 Task: In the  document Remotework.doc, select heading and apply ' Bold and Underline'  Using "replace feature", replace:  'locations to areas'
Action: Mouse moved to (507, 206)
Screenshot: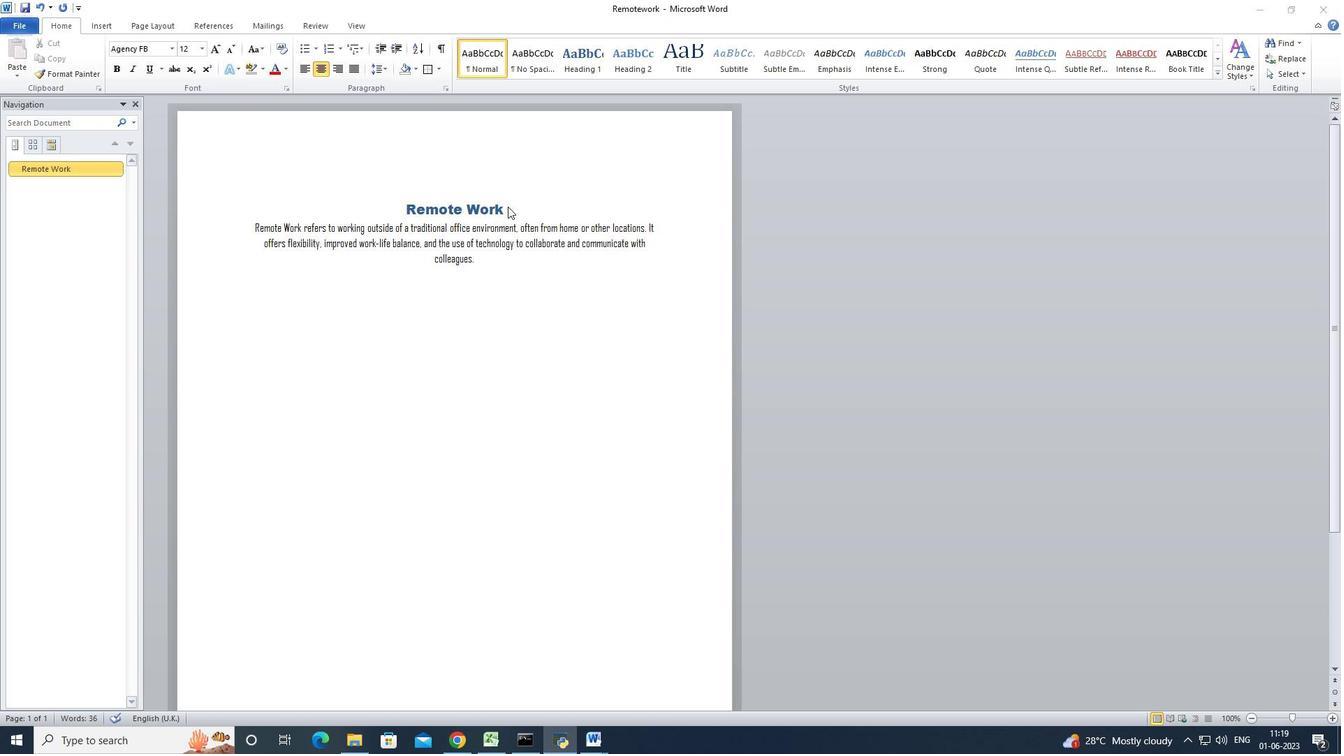 
Action: Mouse pressed left at (507, 206)
Screenshot: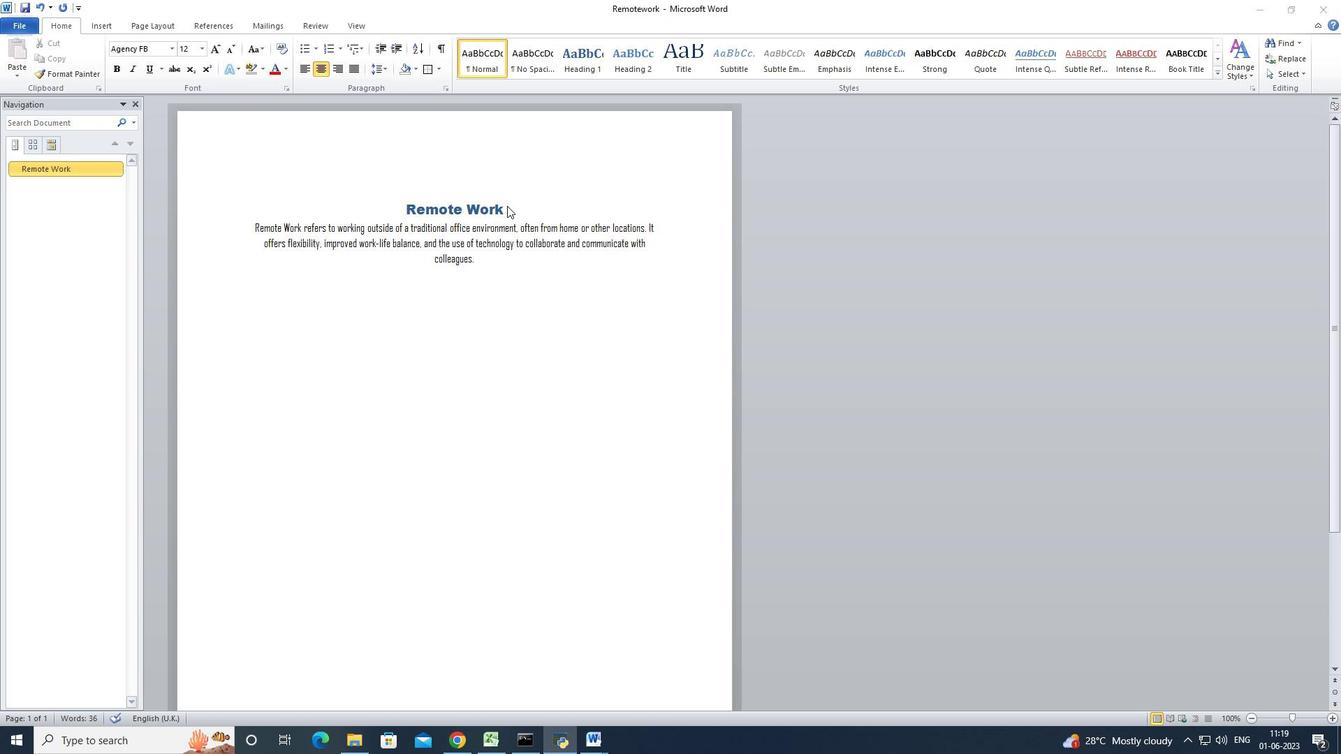 
Action: Mouse moved to (514, 213)
Screenshot: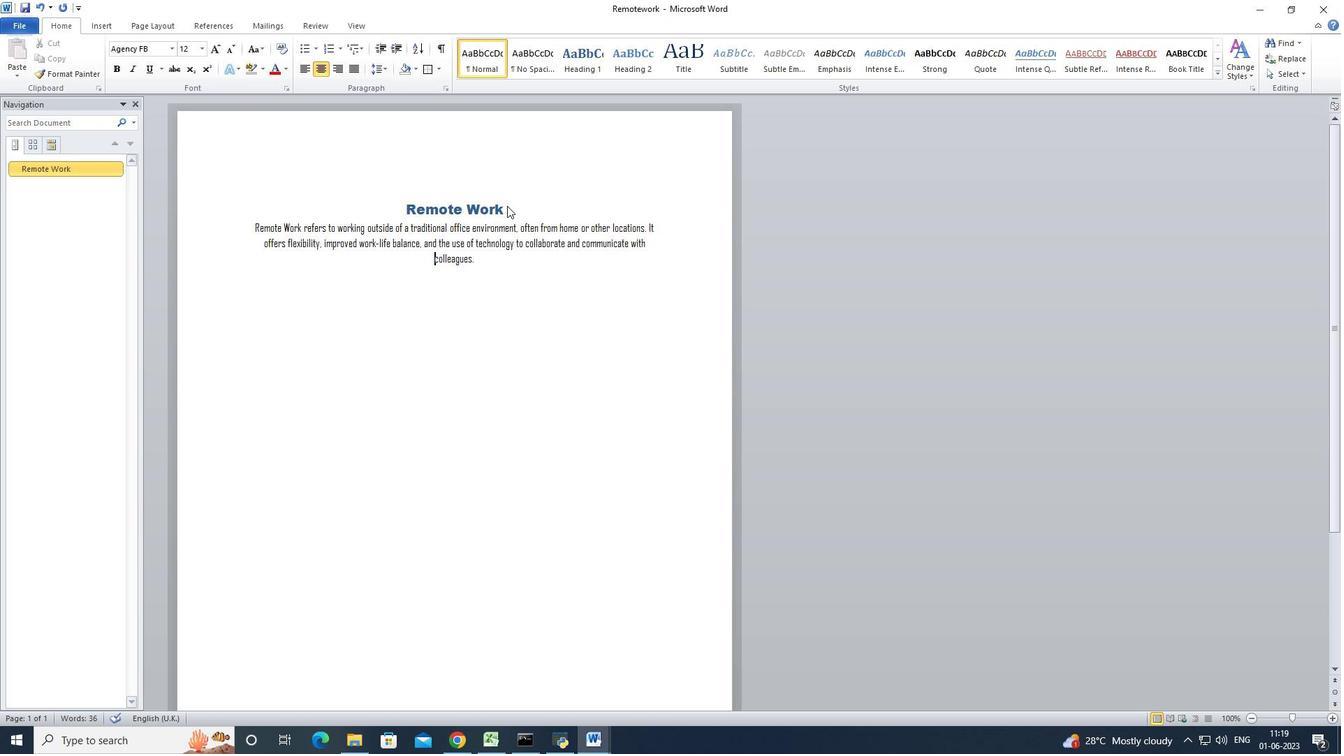
Action: Mouse pressed left at (514, 213)
Screenshot: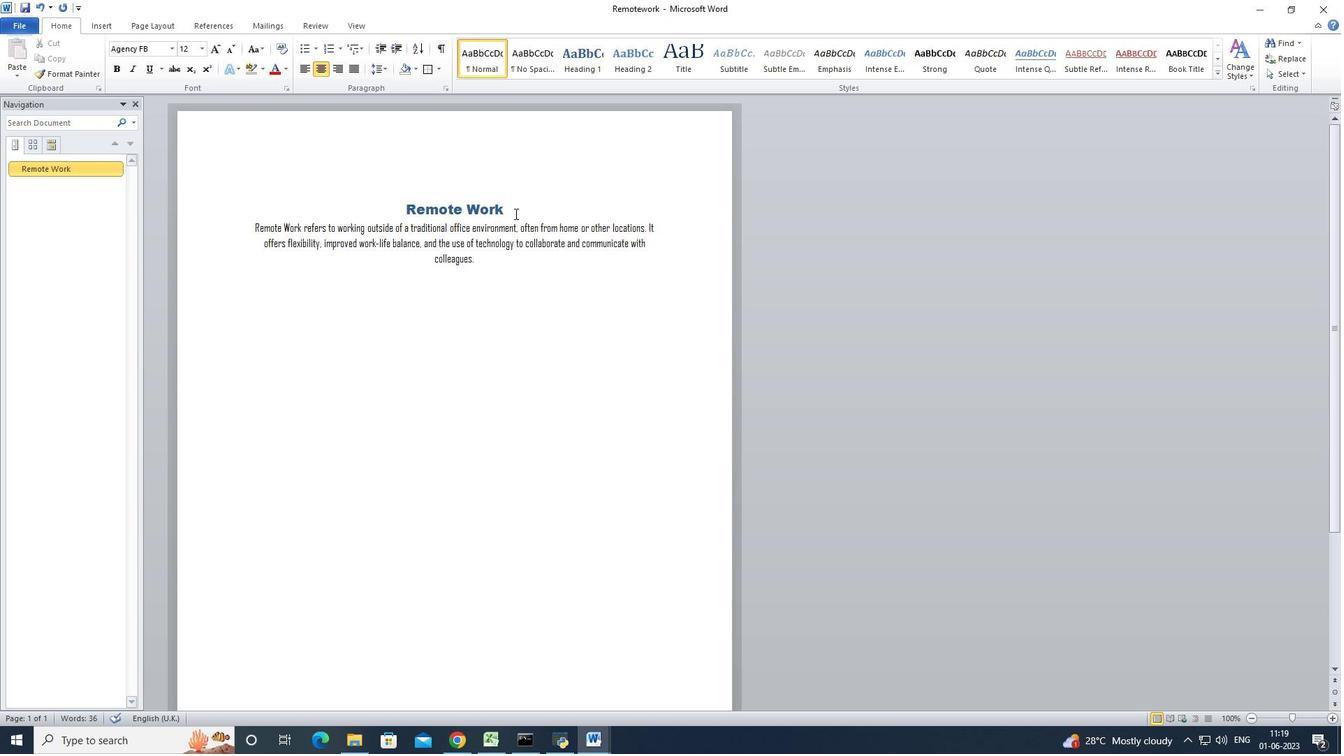 
Action: Mouse moved to (172, 54)
Screenshot: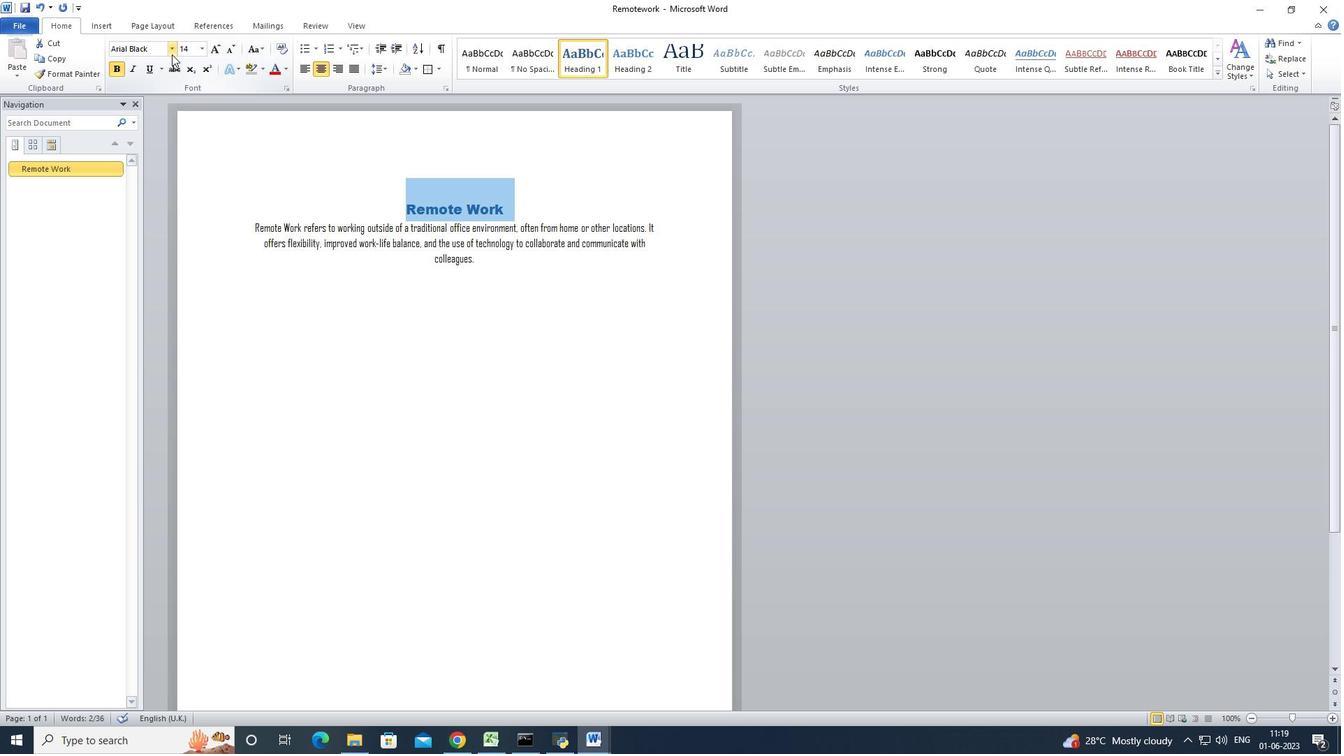 
Action: Mouse pressed left at (172, 54)
Screenshot: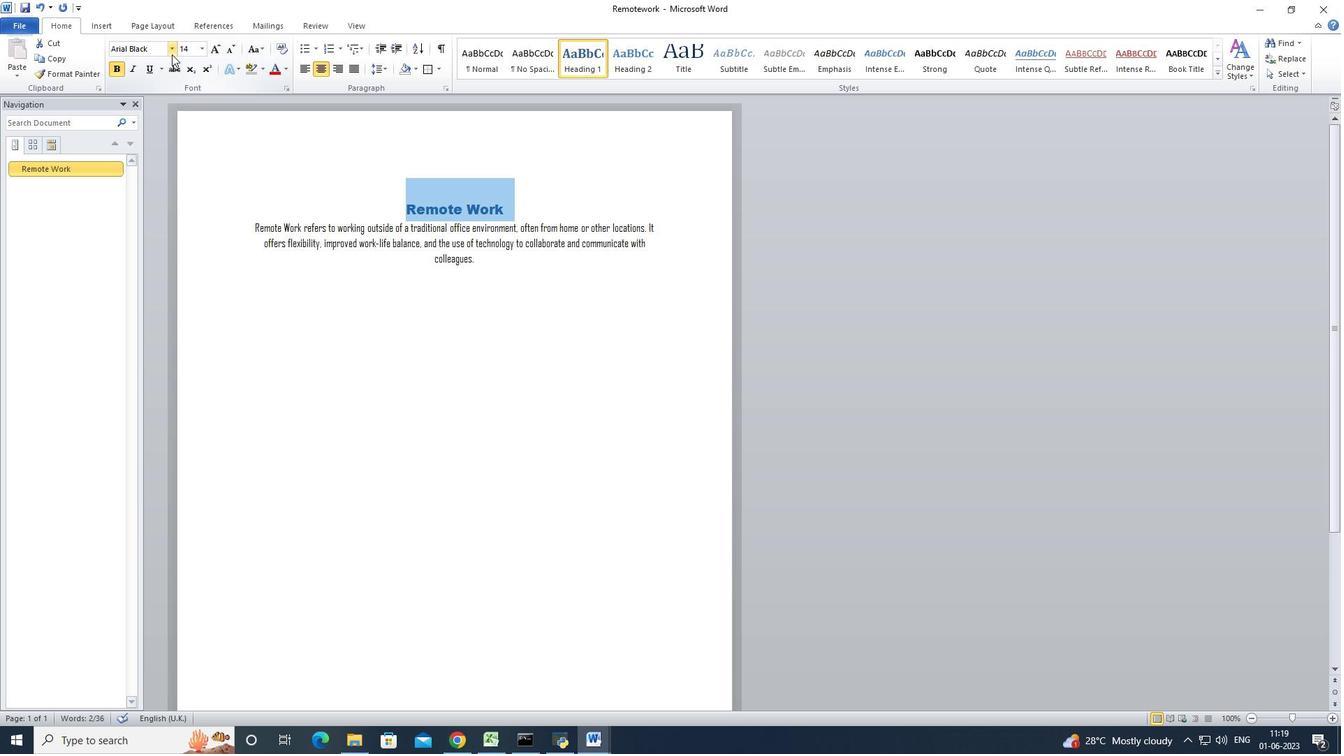 
Action: Mouse moved to (426, 148)
Screenshot: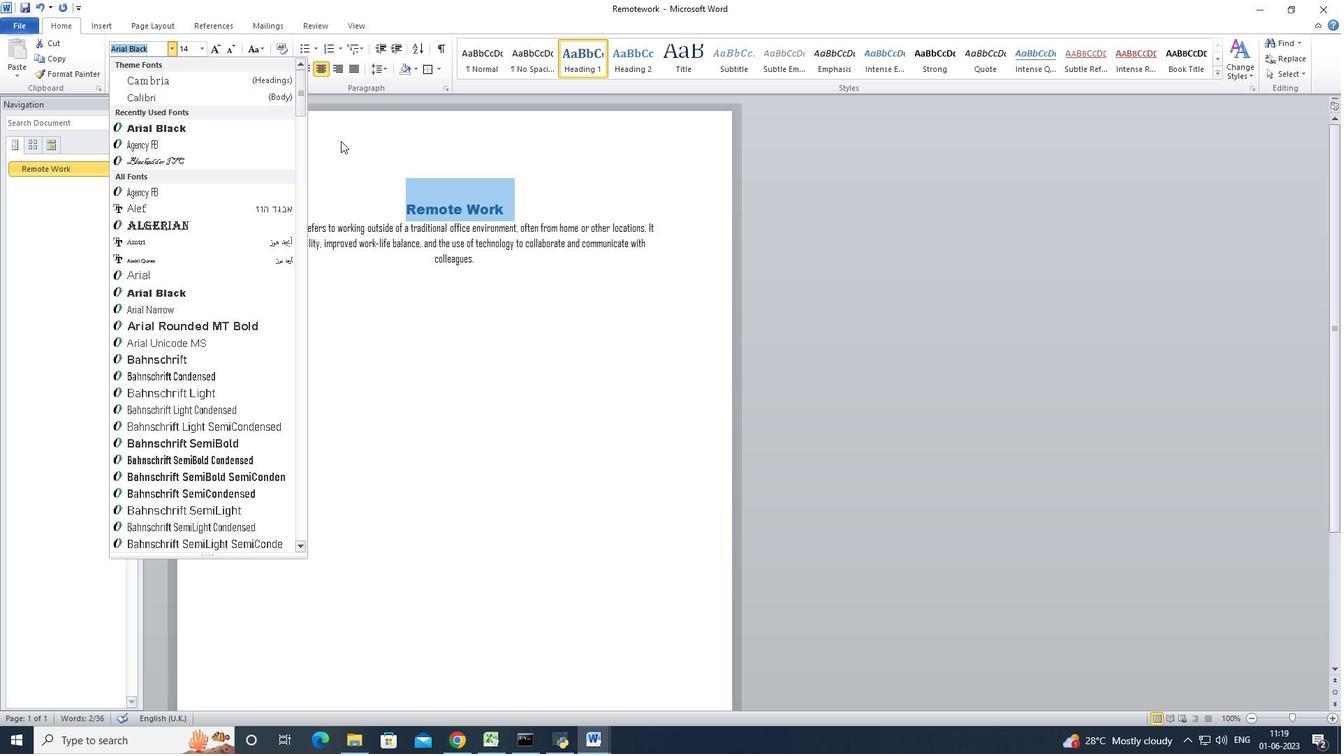 
Action: Mouse pressed left at (426, 148)
Screenshot: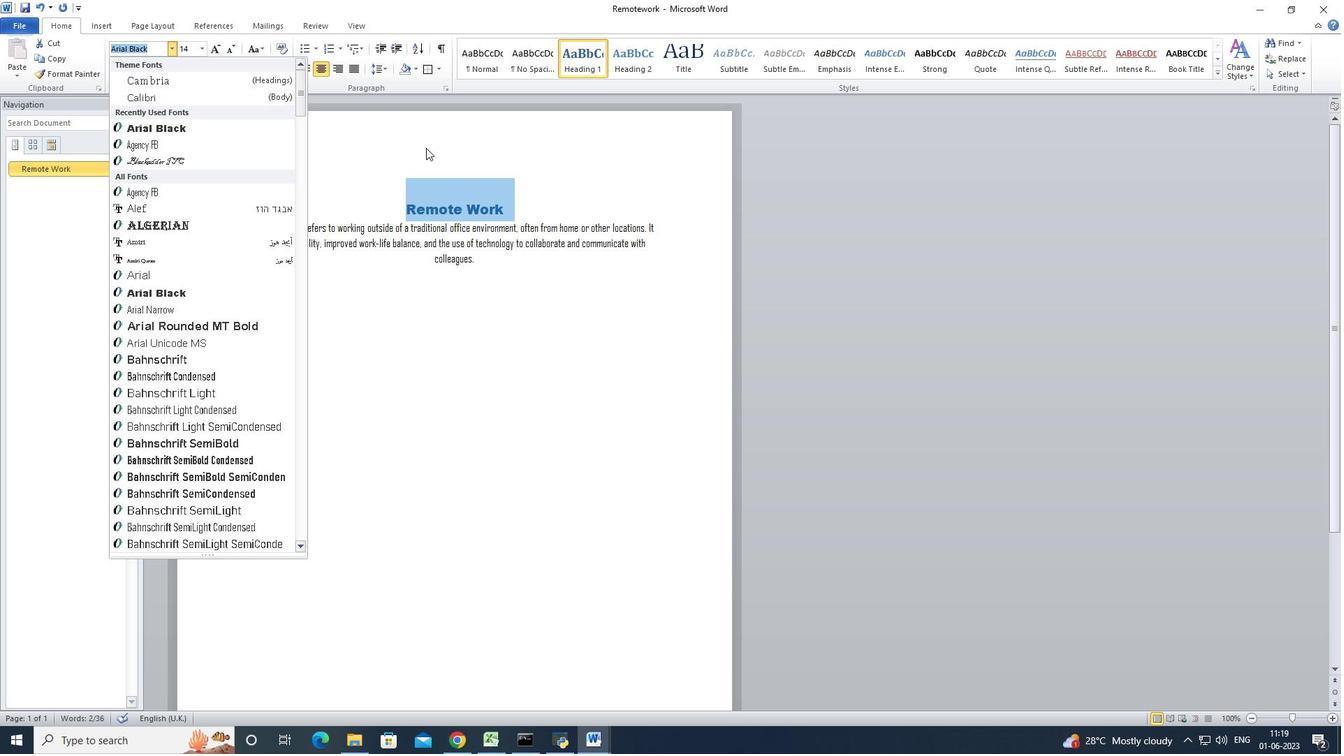 
Action: Mouse moved to (121, 67)
Screenshot: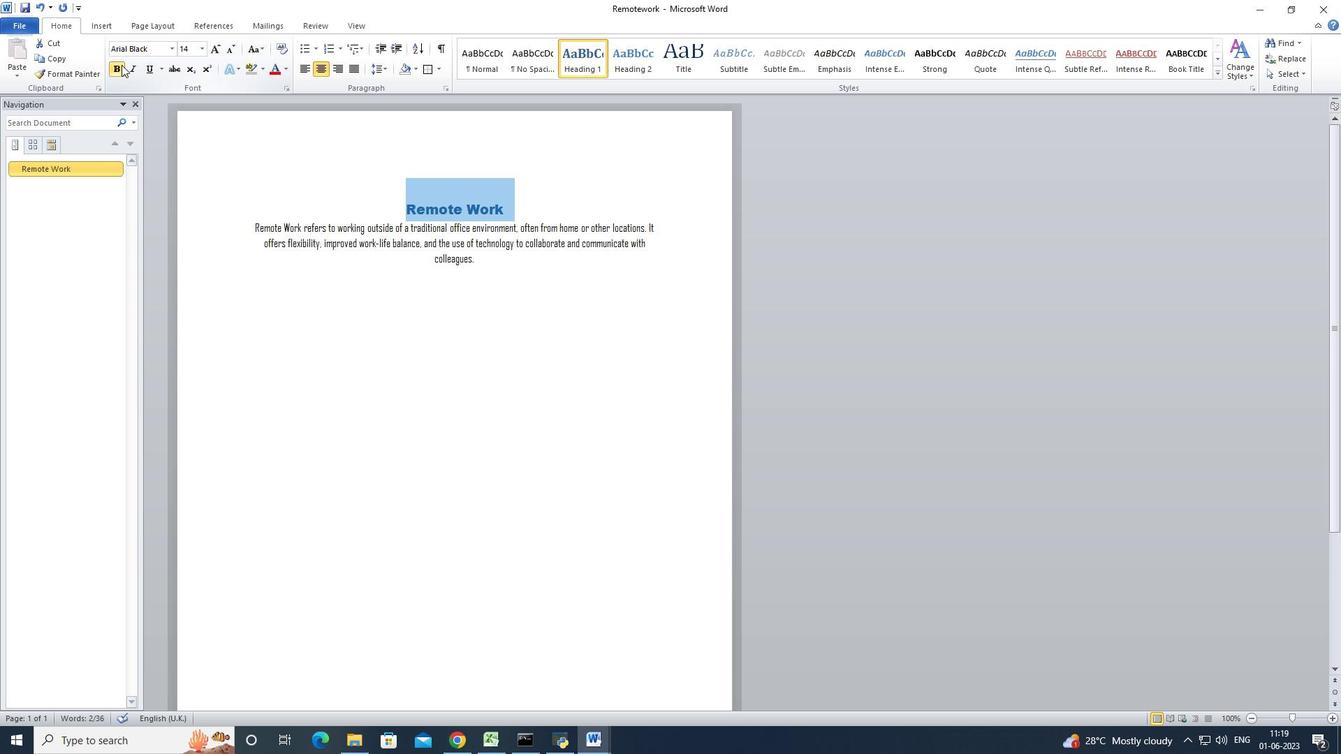 
Action: Mouse pressed left at (121, 67)
Screenshot: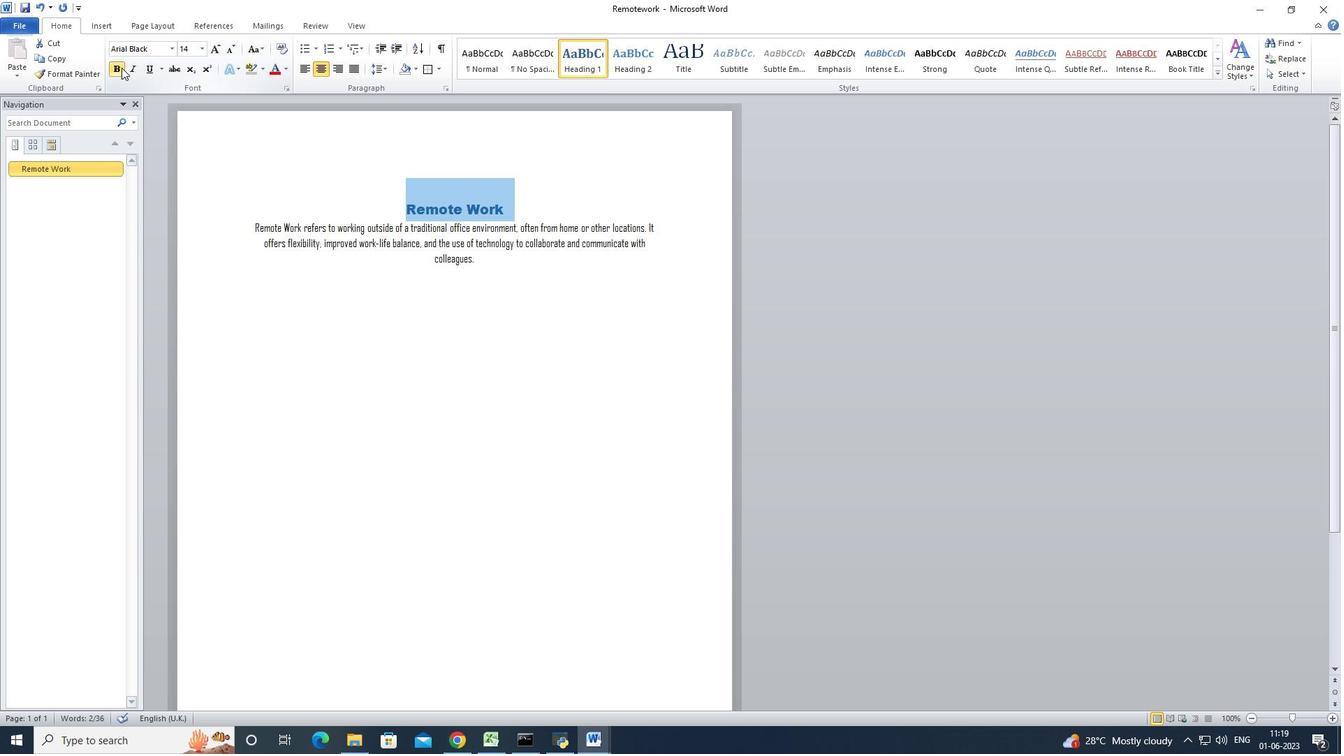 
Action: Mouse pressed left at (121, 67)
Screenshot: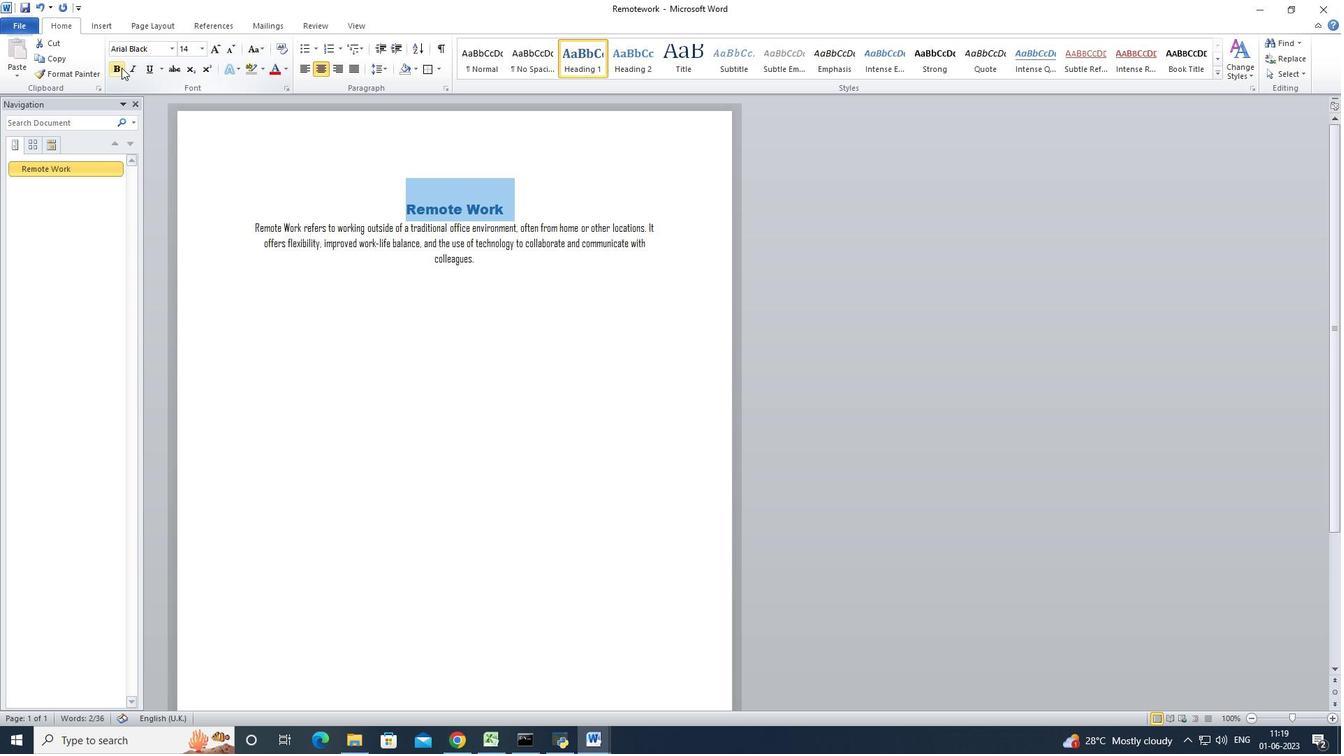 
Action: Mouse moved to (153, 69)
Screenshot: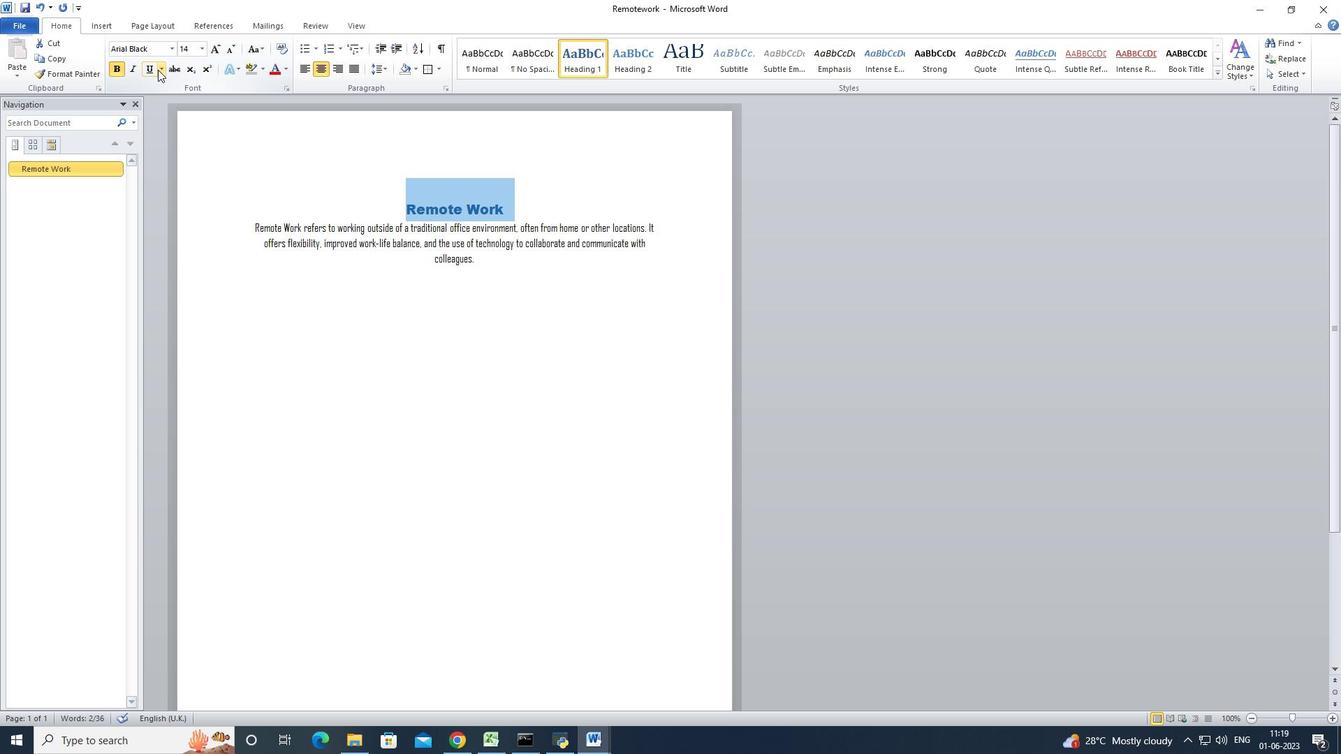 
Action: Mouse pressed left at (153, 69)
Screenshot: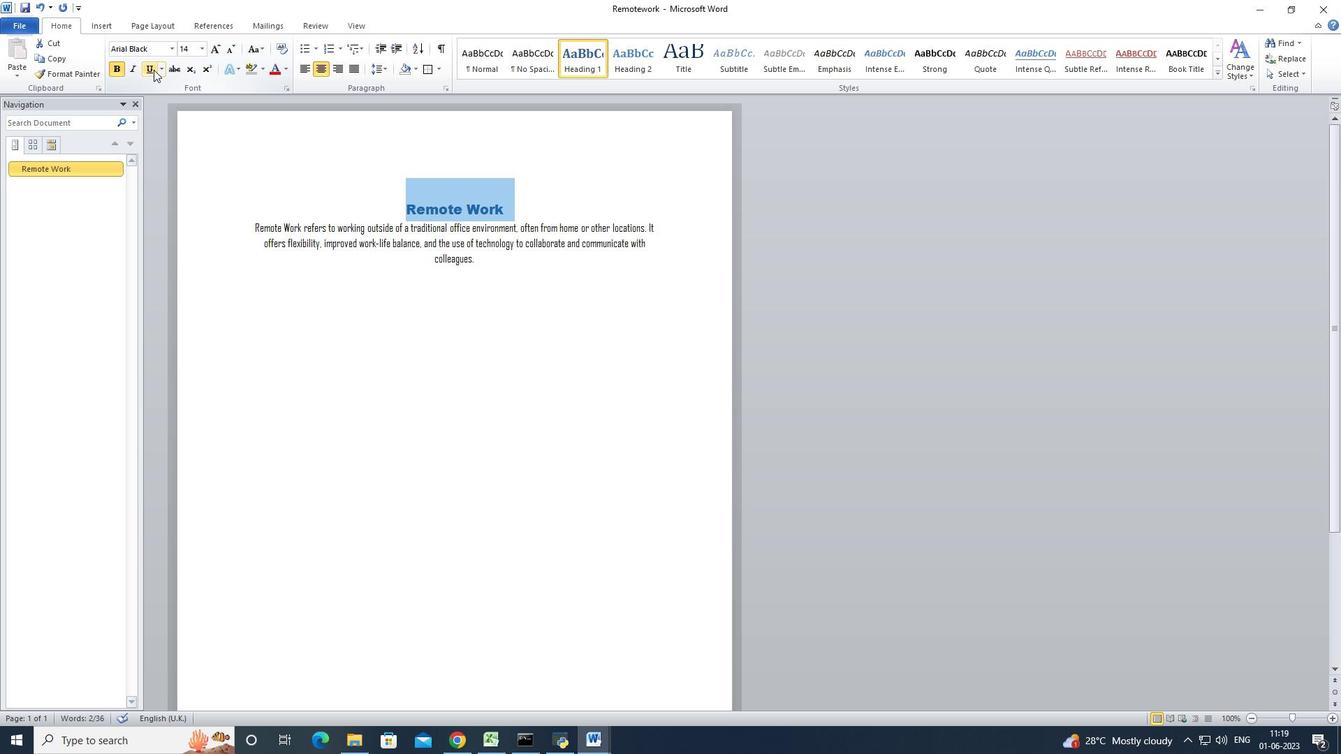 
Action: Mouse moved to (484, 265)
Screenshot: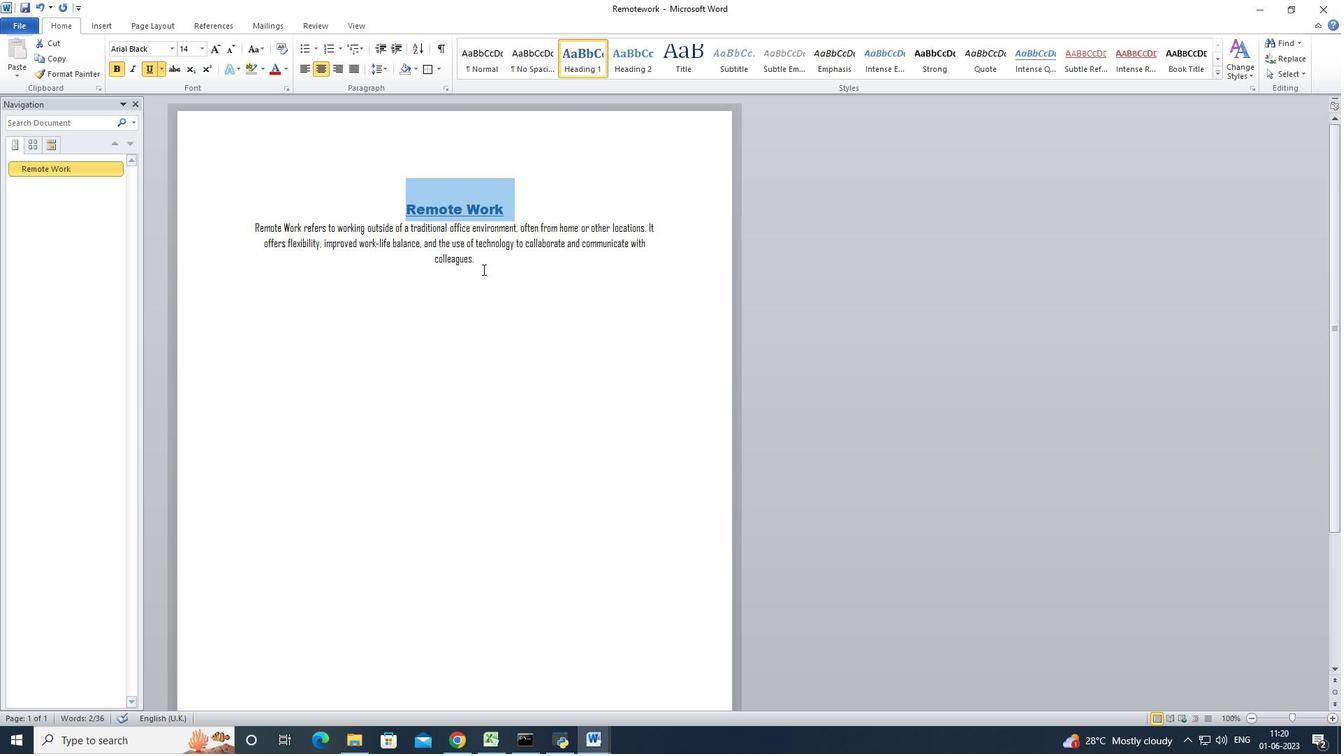 
Action: Mouse pressed left at (484, 265)
Screenshot: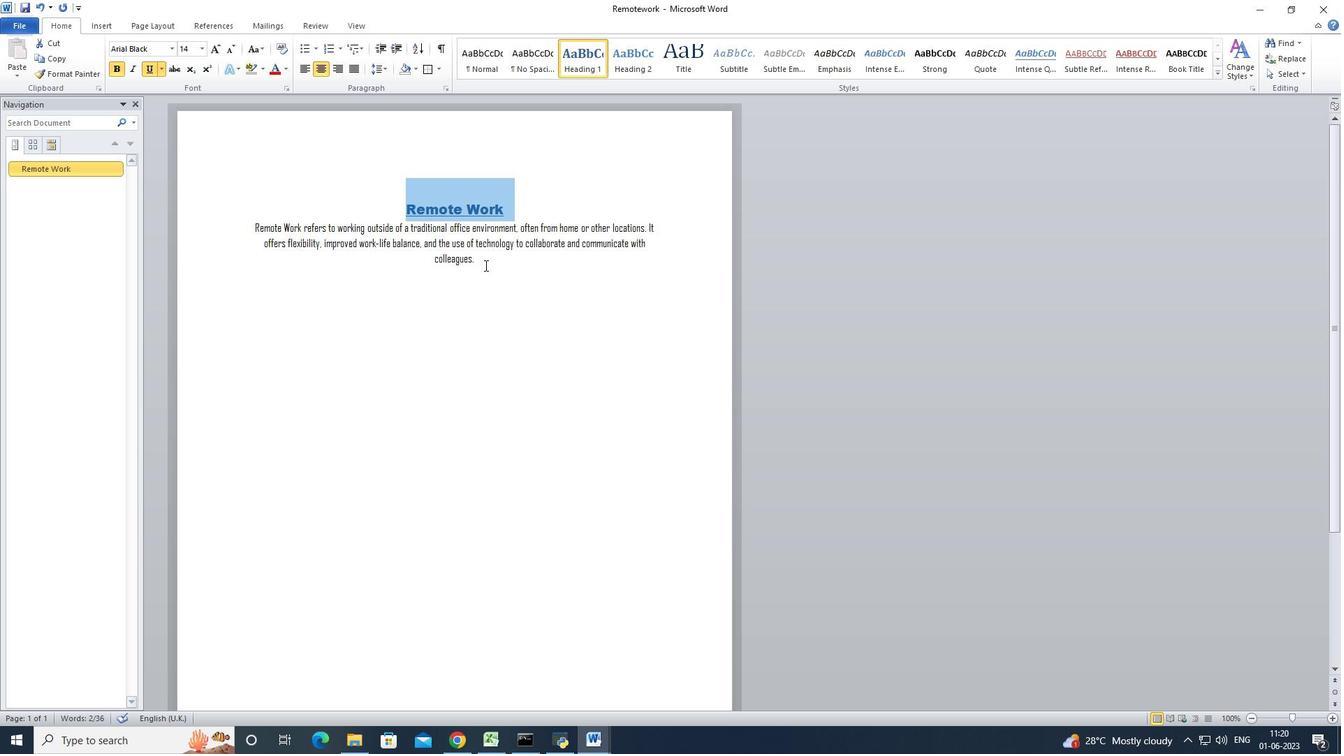 
Action: Mouse moved to (330, 324)
Screenshot: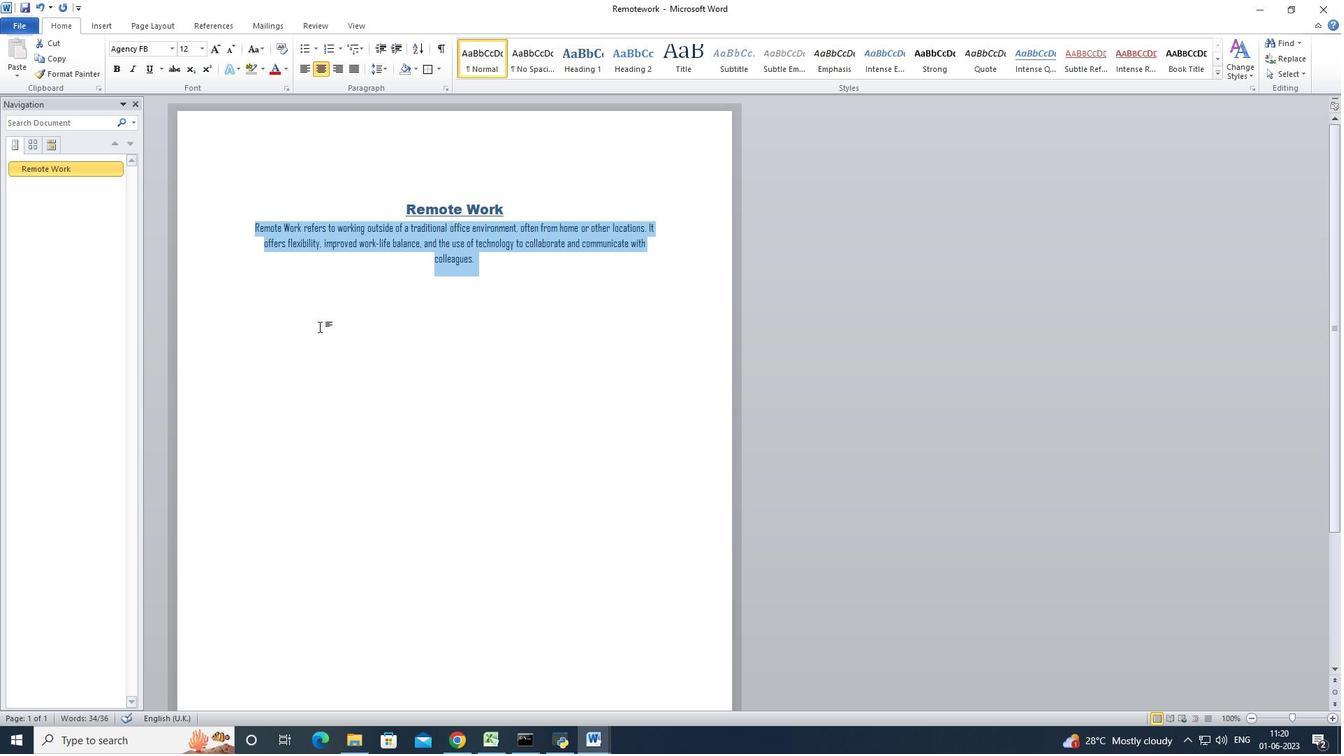 
Action: Mouse pressed left at (330, 324)
Screenshot: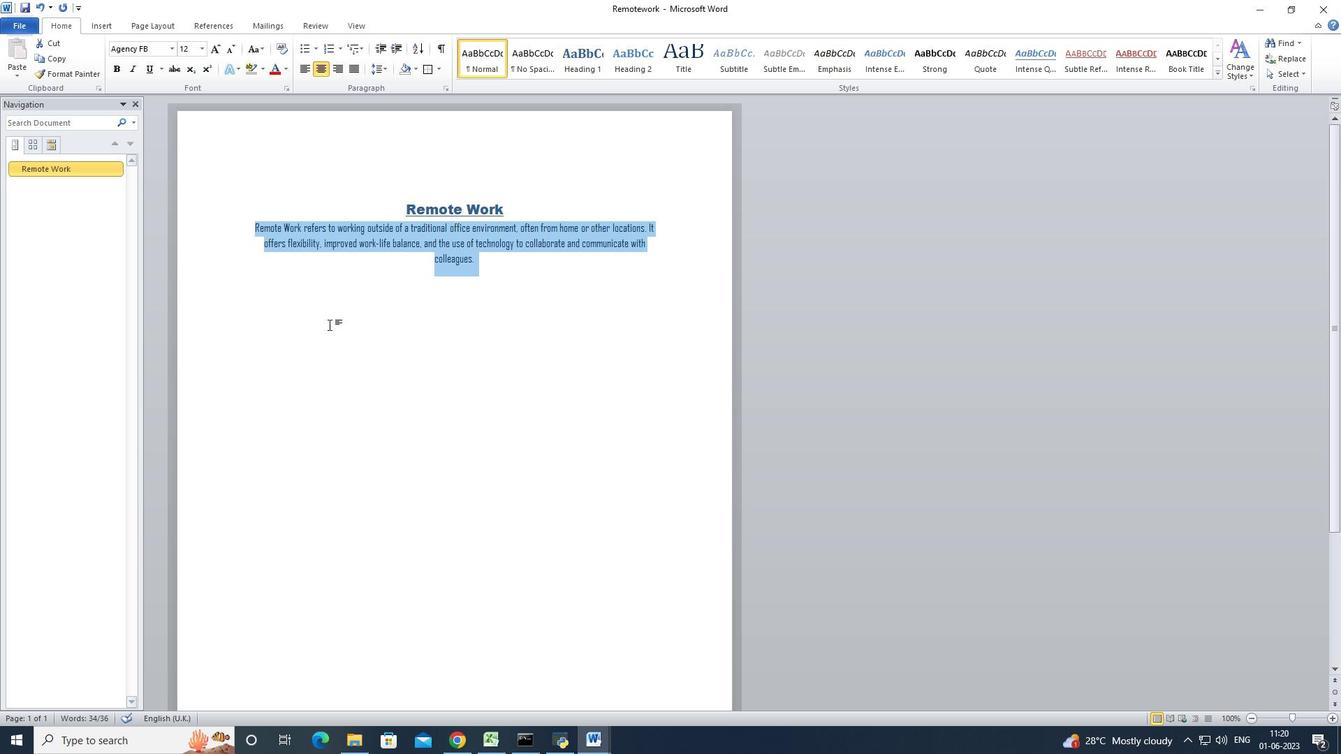 
Action: Mouse moved to (1296, 60)
Screenshot: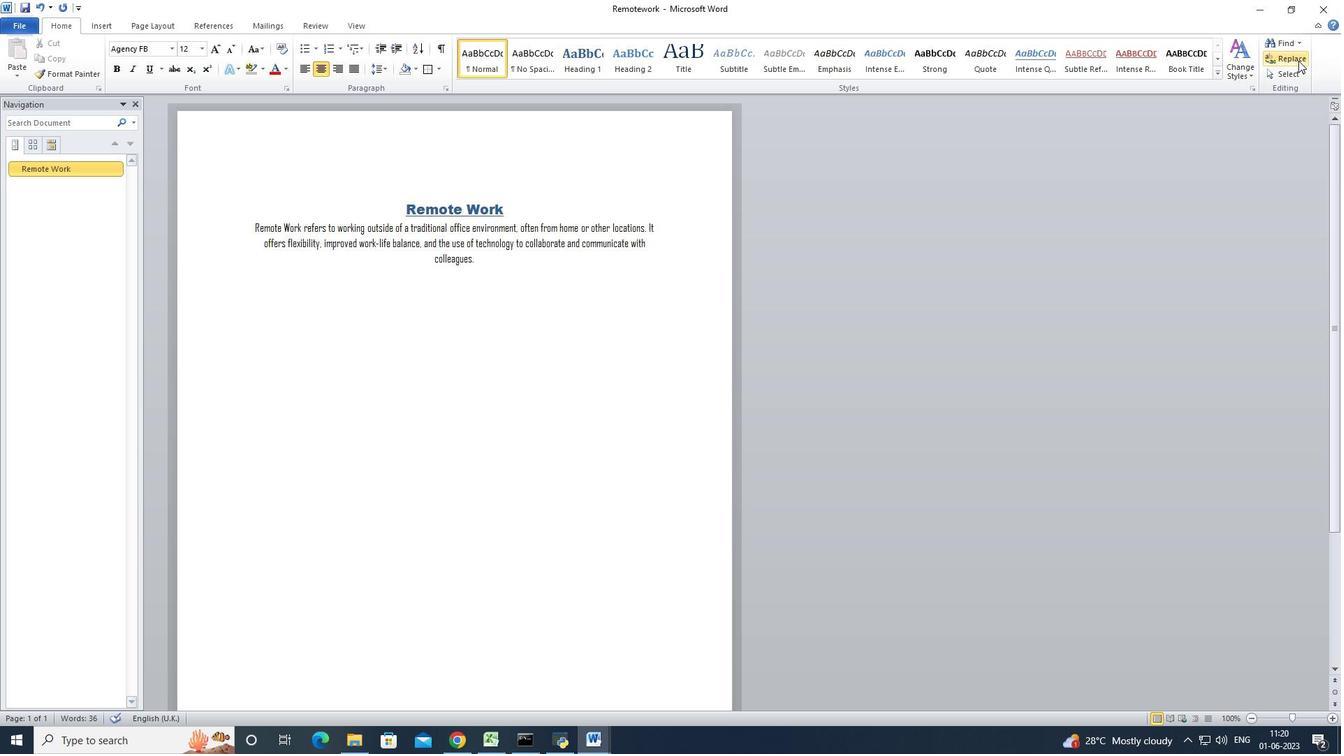 
Action: Mouse pressed left at (1296, 60)
Screenshot: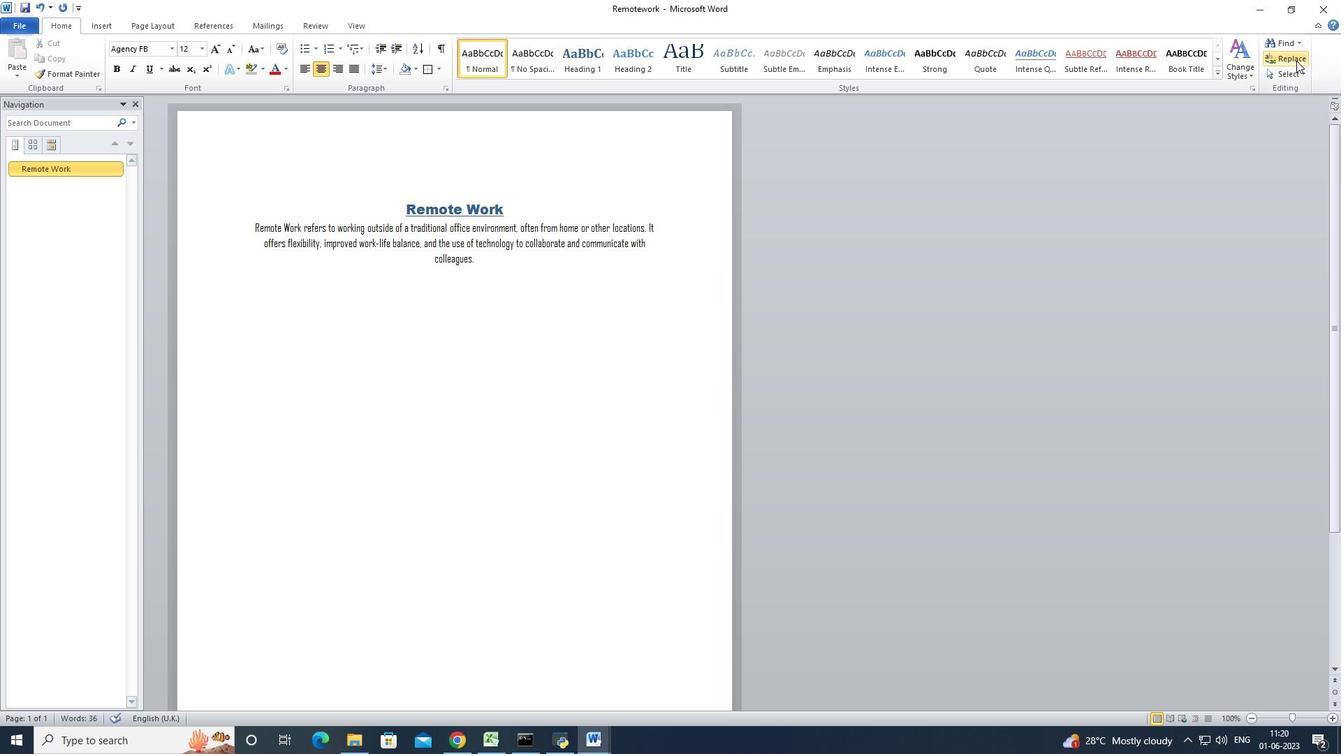 
Action: Key pressed locations<Key.tab><Key.shift><Key.shift>A<Key.backspace>areas
Screenshot: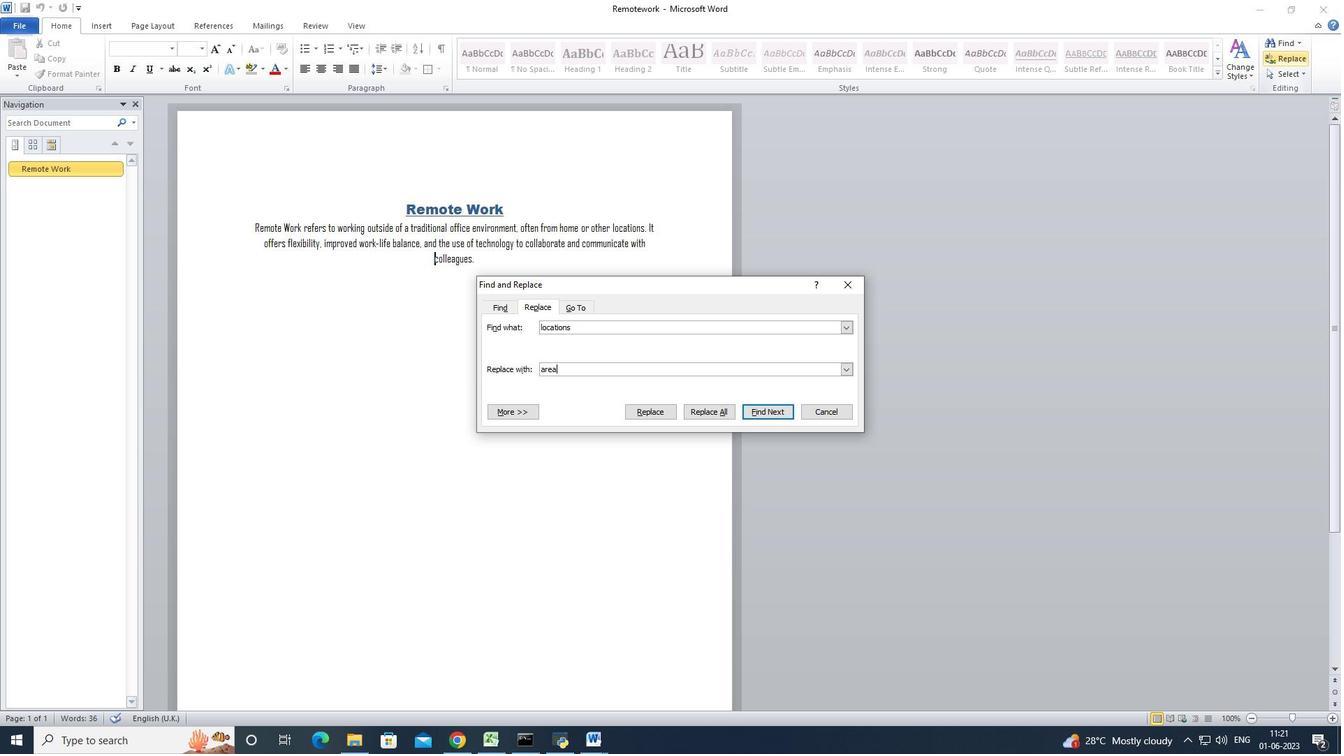 
Action: Mouse moved to (764, 416)
Screenshot: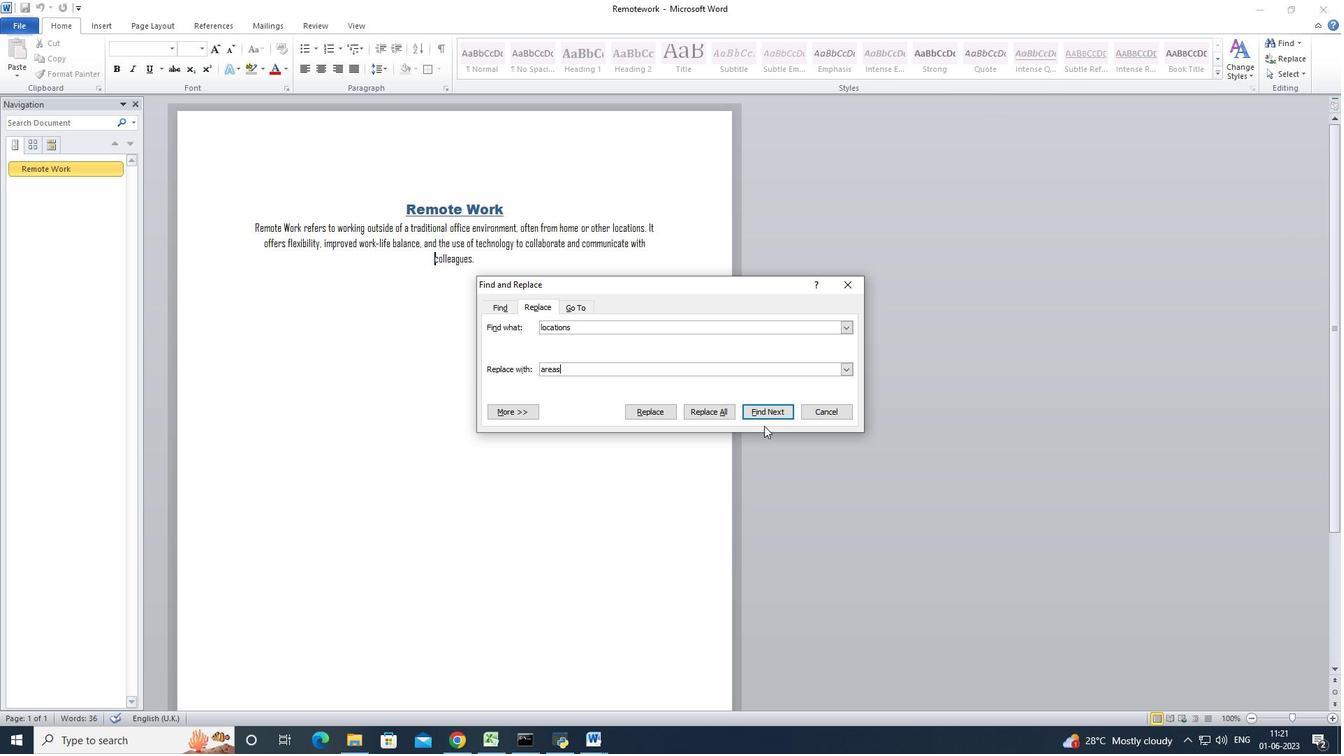 
Action: Mouse pressed left at (764, 416)
Screenshot: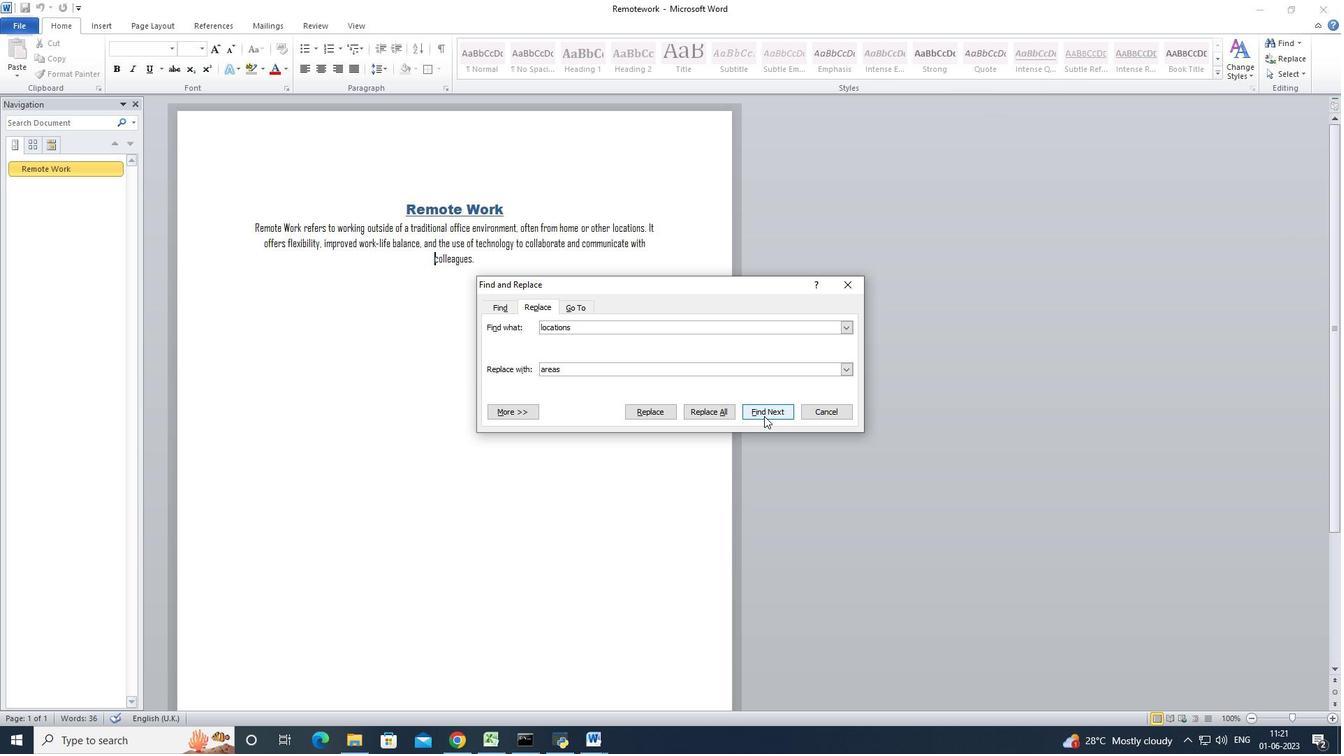 
Action: Mouse moved to (717, 413)
Screenshot: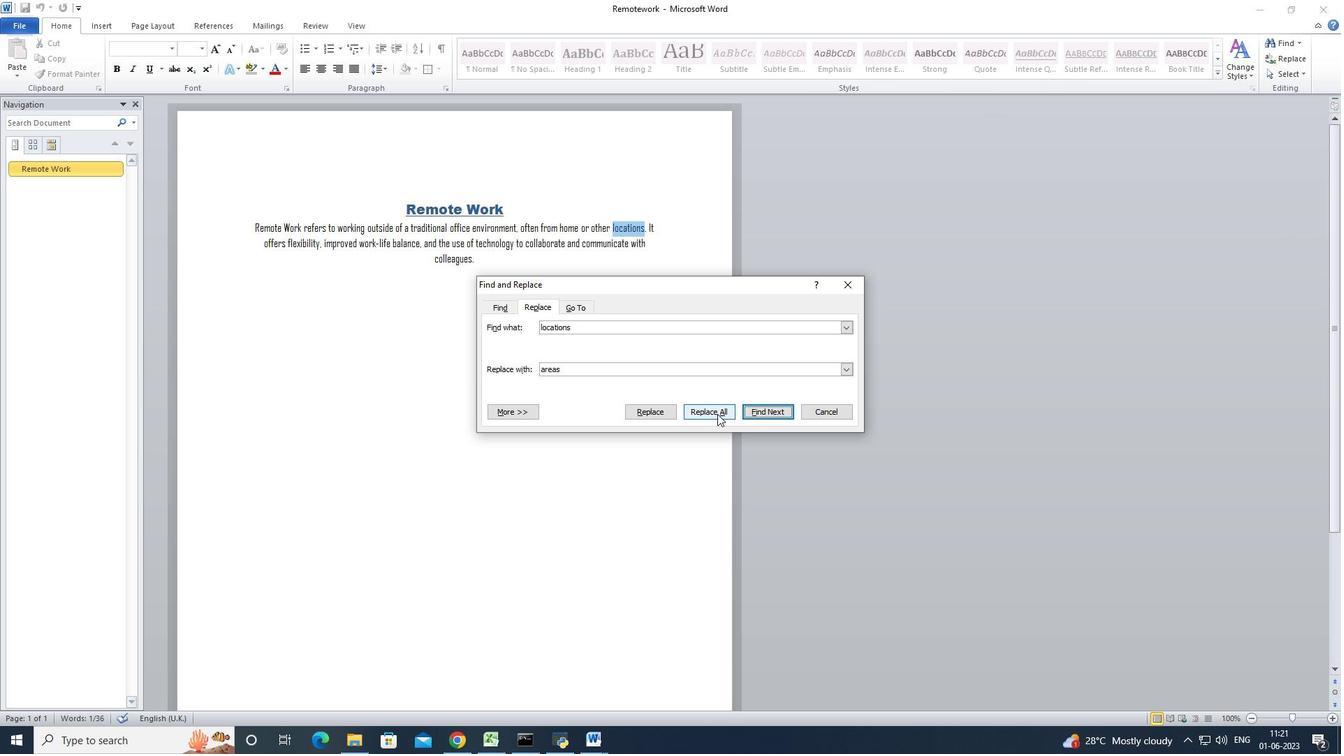 
Action: Mouse pressed left at (717, 413)
Screenshot: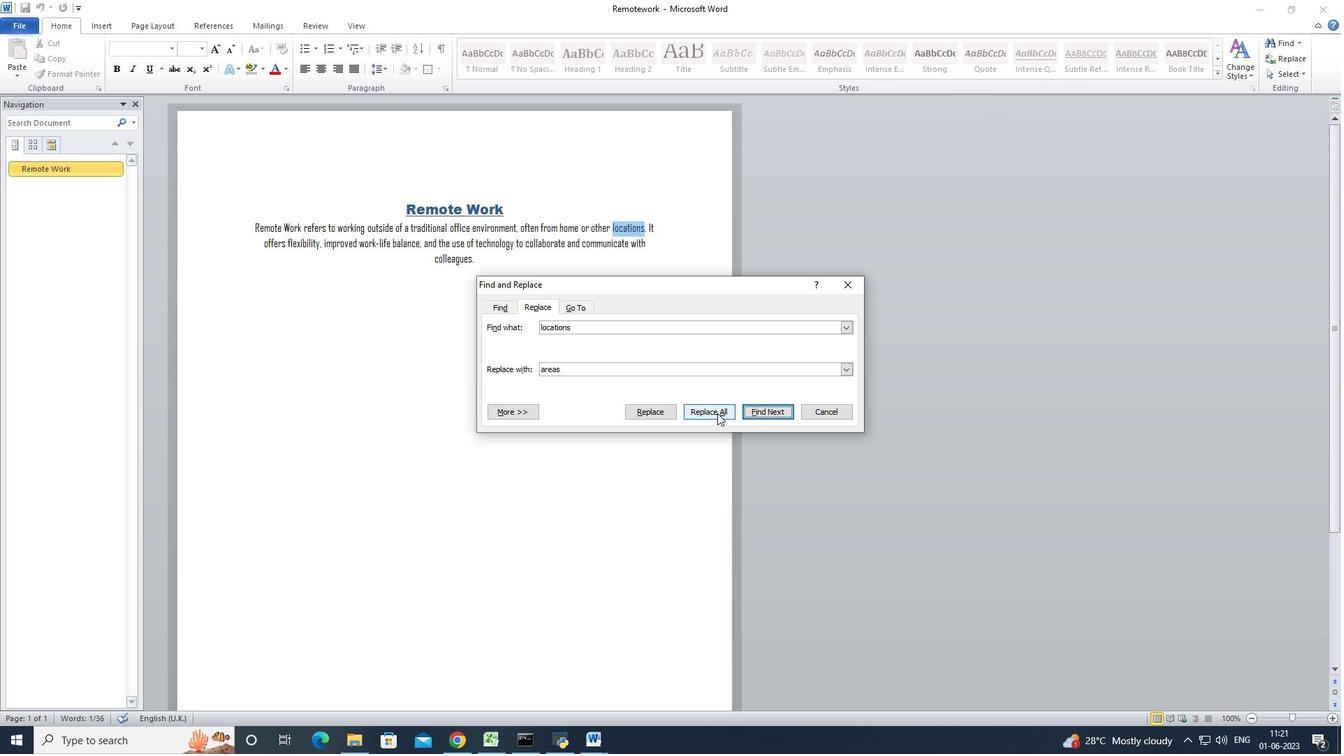 
Action: Mouse moved to (648, 403)
Screenshot: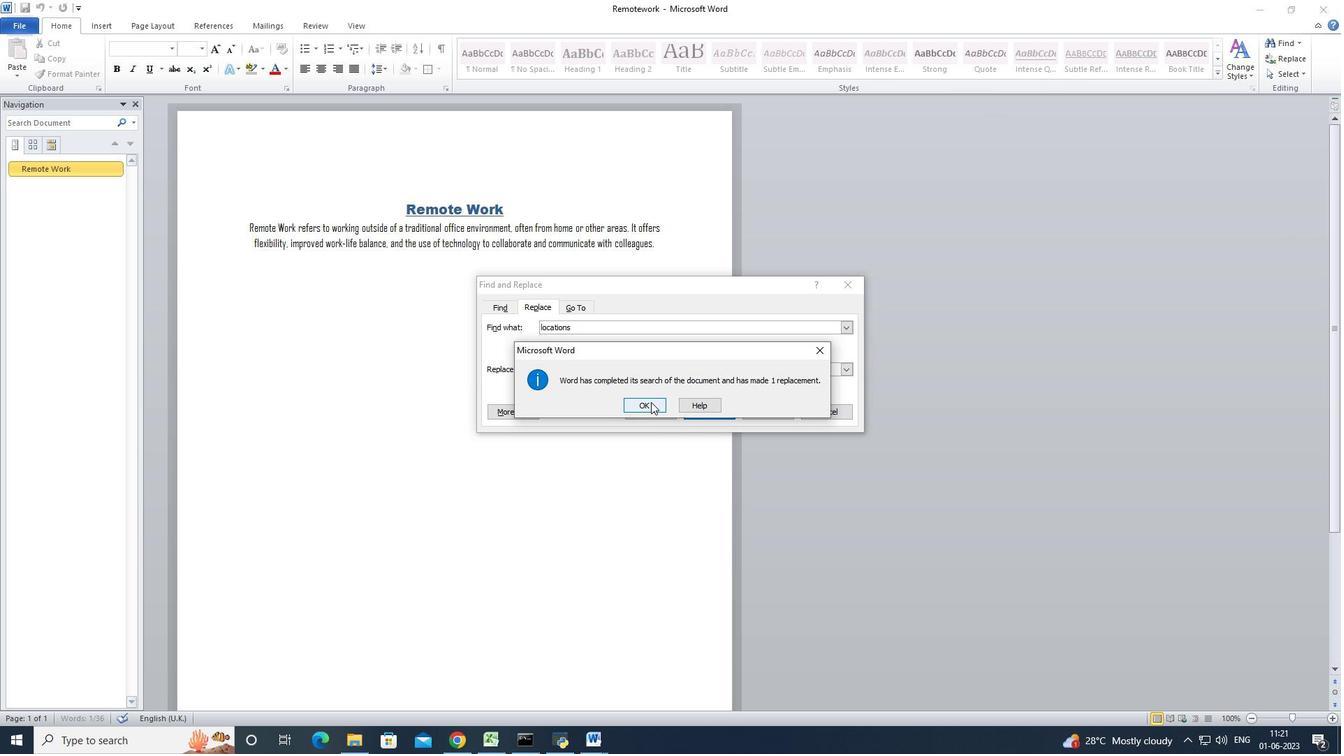 
Action: Mouse pressed left at (648, 403)
Screenshot: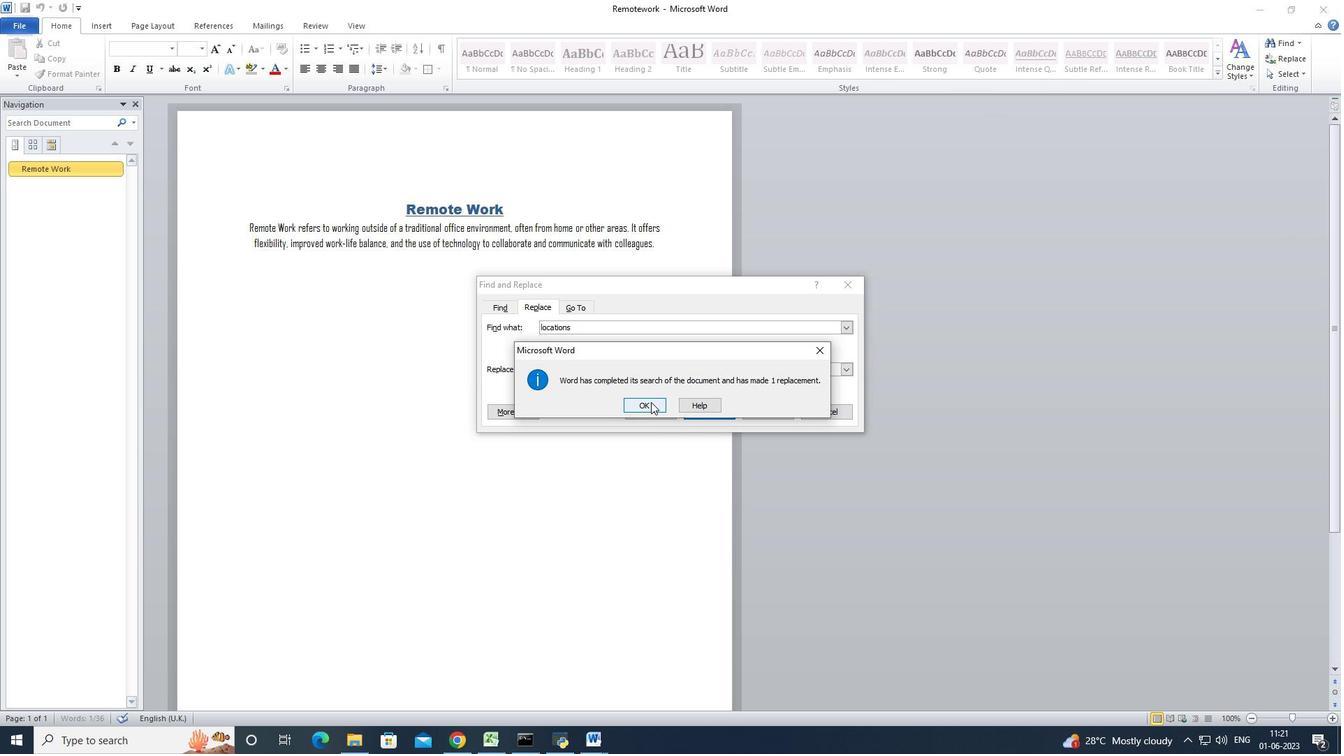 
Action: Mouse moved to (848, 285)
Screenshot: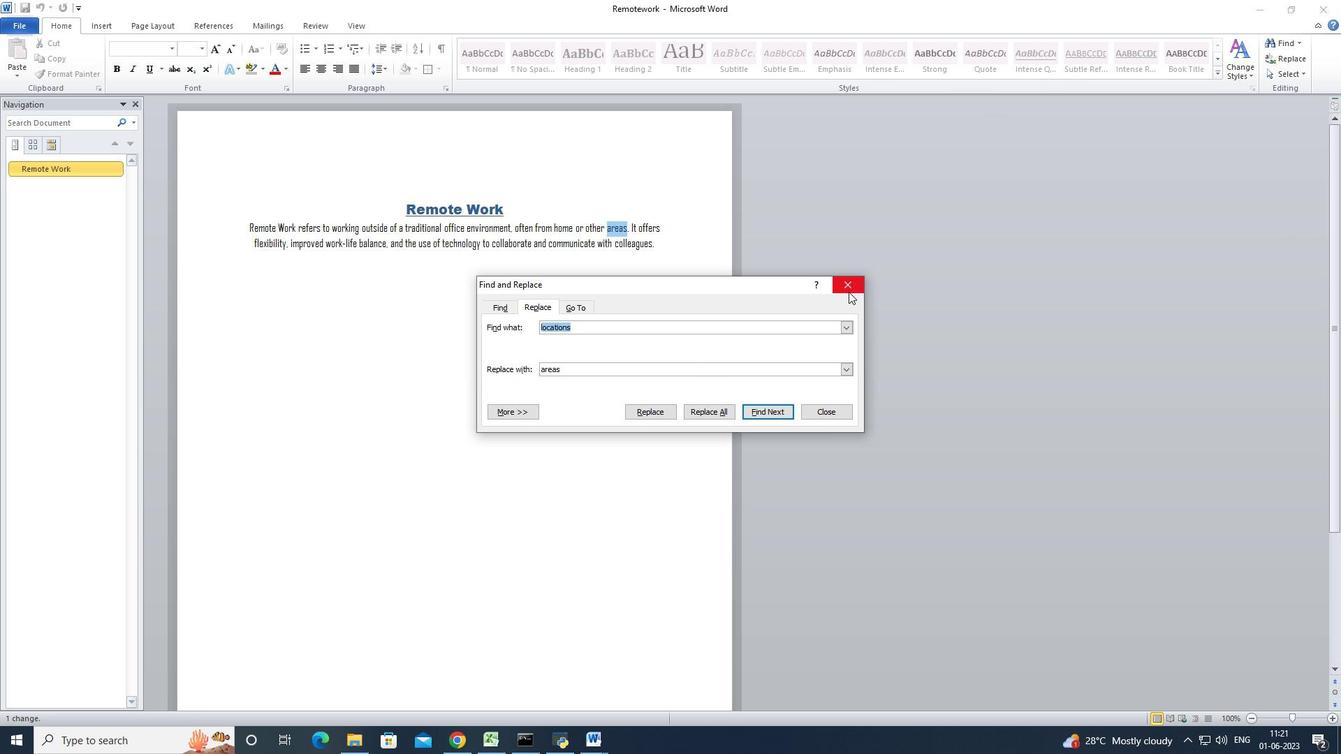 
Action: Mouse pressed left at (848, 285)
Screenshot: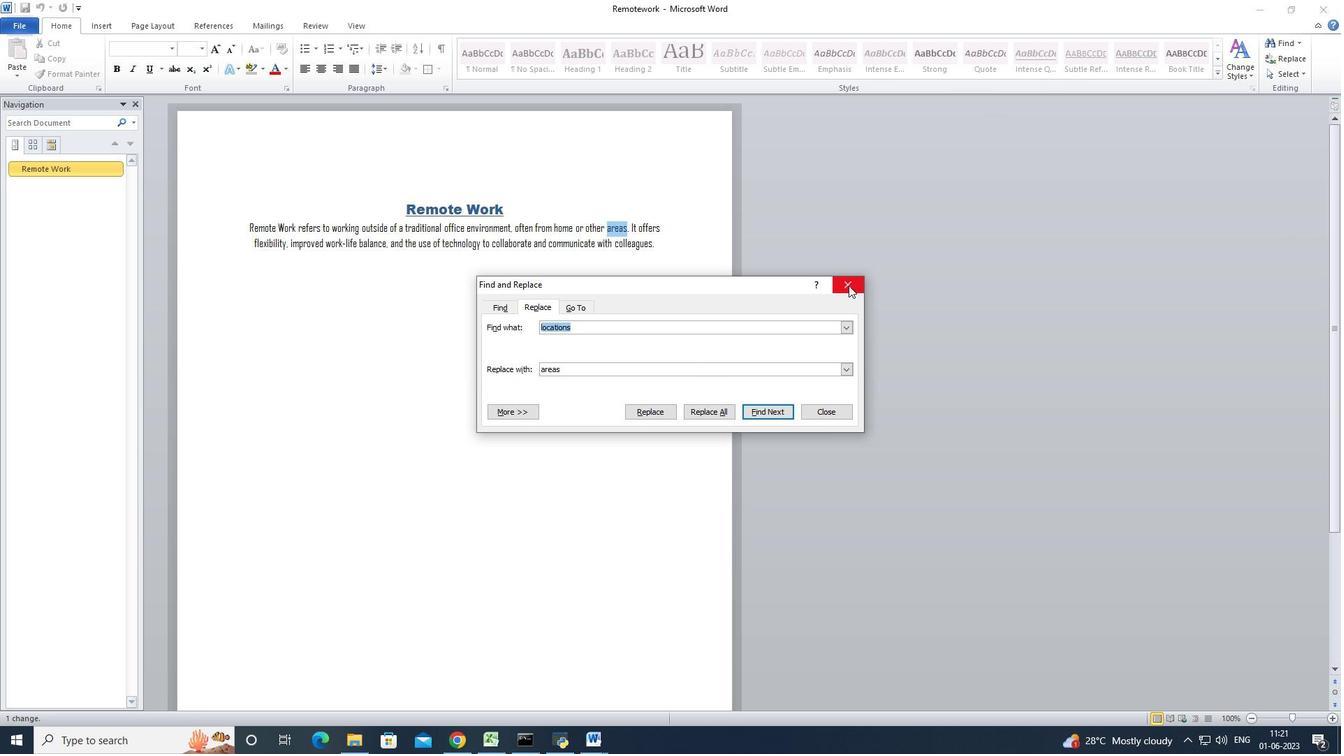 
Action: Mouse moved to (617, 357)
Screenshot: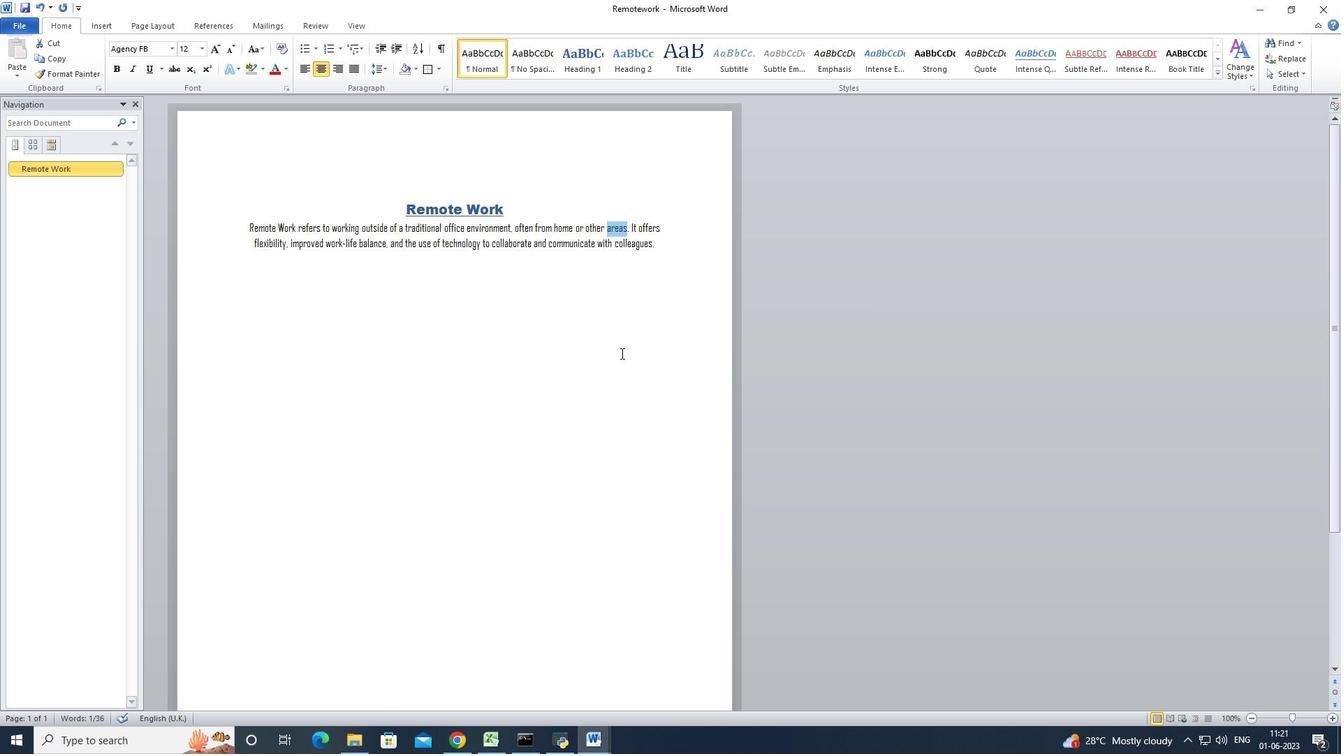 
Action: Mouse pressed left at (617, 357)
Screenshot: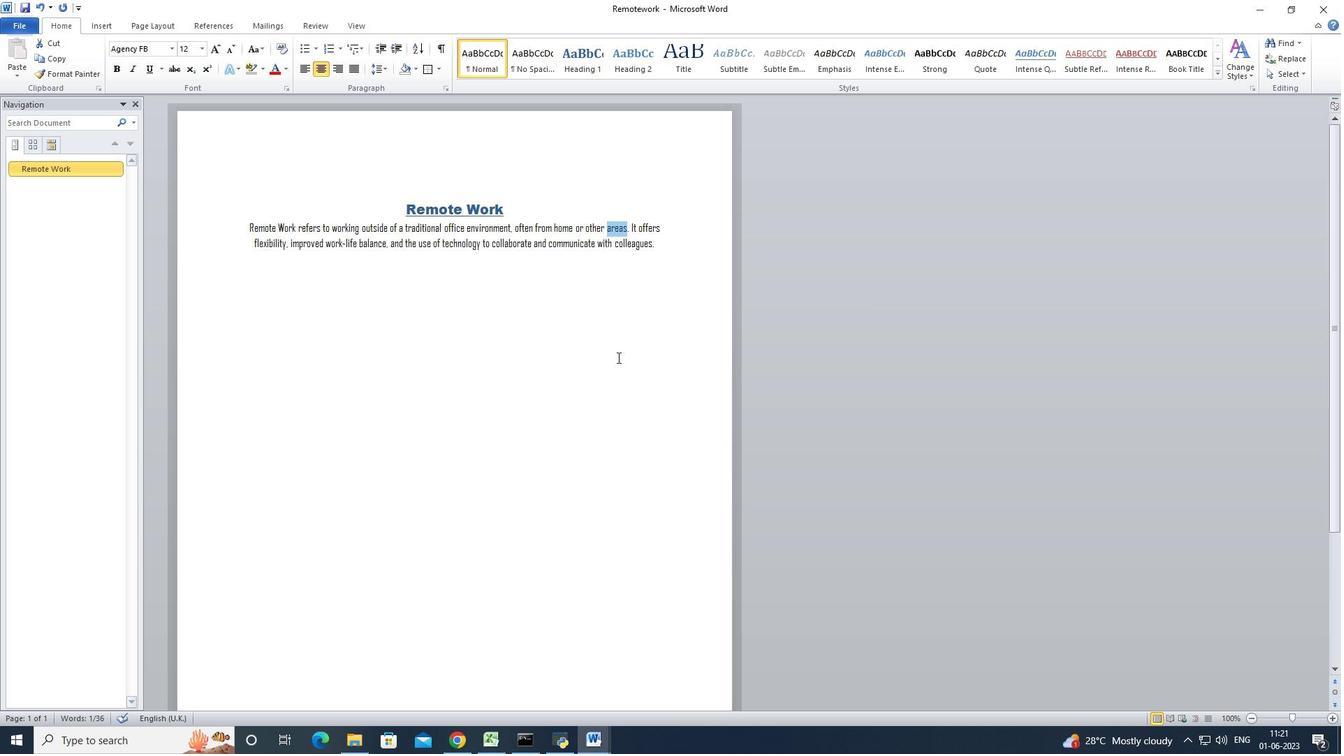 
